 Task: Write the Name "Softage" in blank input field along with Click find button and Set the "Add results to current search" Under find vendor.
Action: Mouse moved to (113, 13)
Screenshot: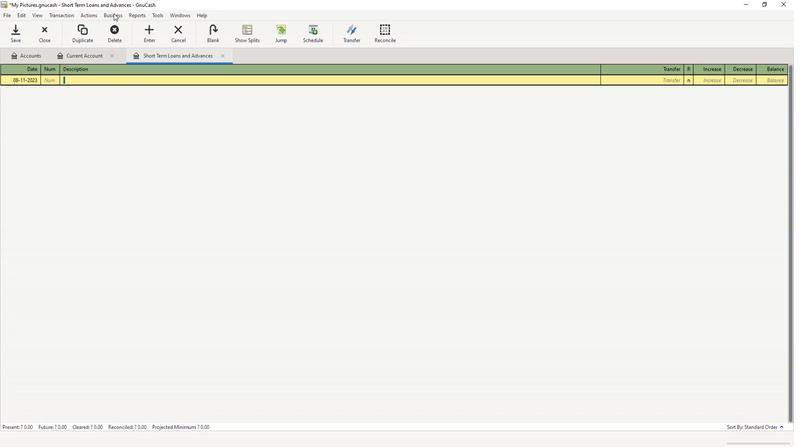 
Action: Mouse pressed left at (113, 13)
Screenshot: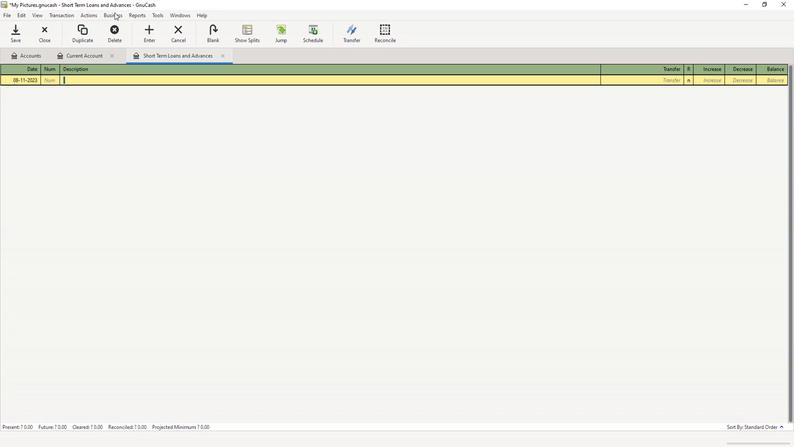 
Action: Mouse moved to (120, 35)
Screenshot: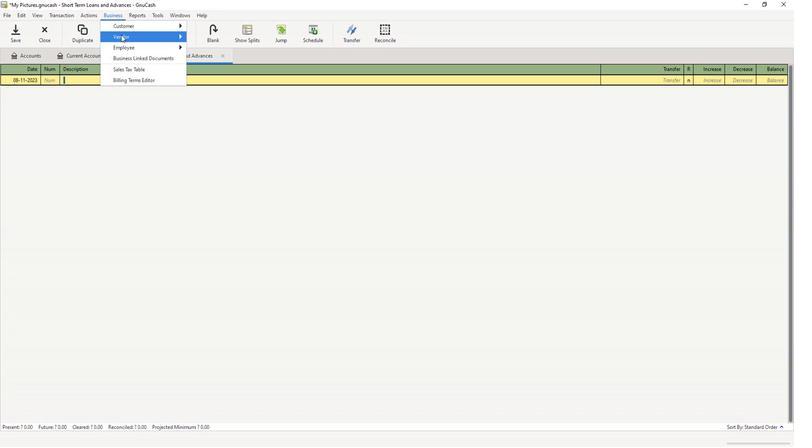 
Action: Mouse pressed left at (120, 35)
Screenshot: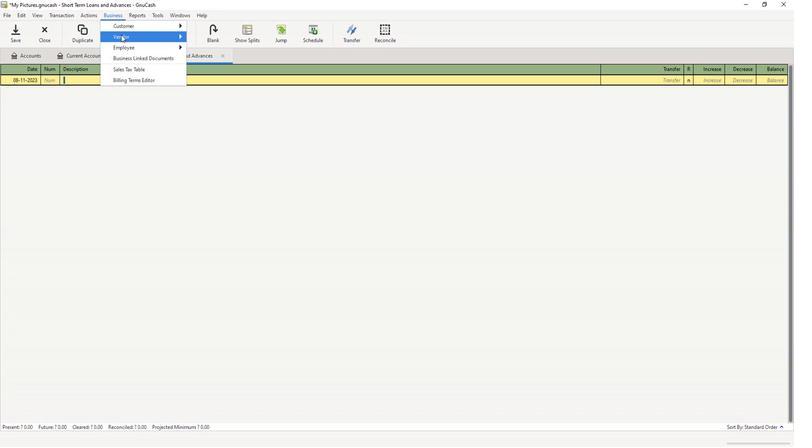
Action: Mouse moved to (213, 58)
Screenshot: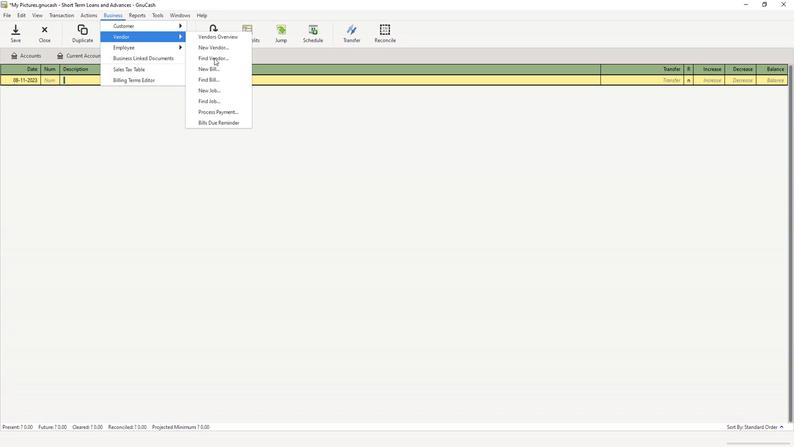 
Action: Mouse pressed left at (213, 58)
Screenshot: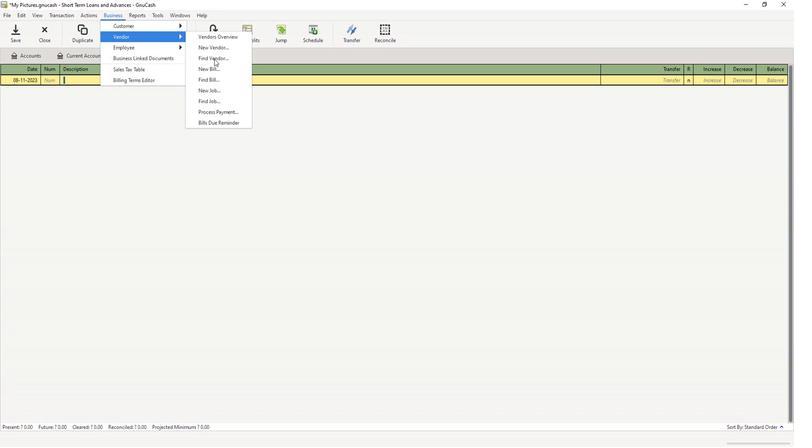 
Action: Mouse moved to (413, 208)
Screenshot: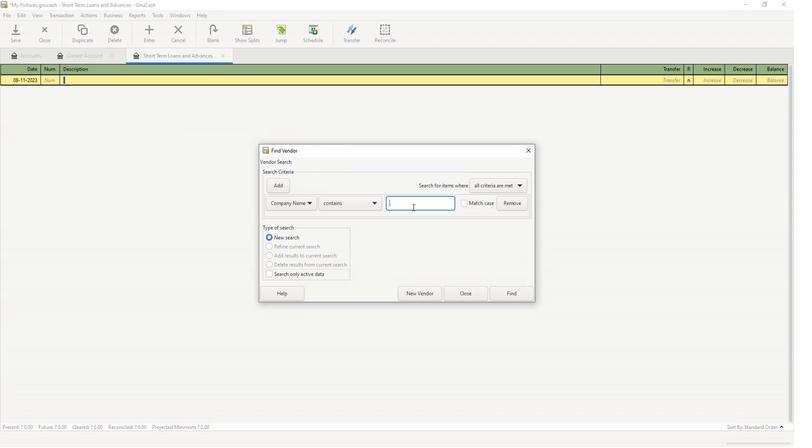 
Action: Mouse pressed left at (413, 208)
Screenshot: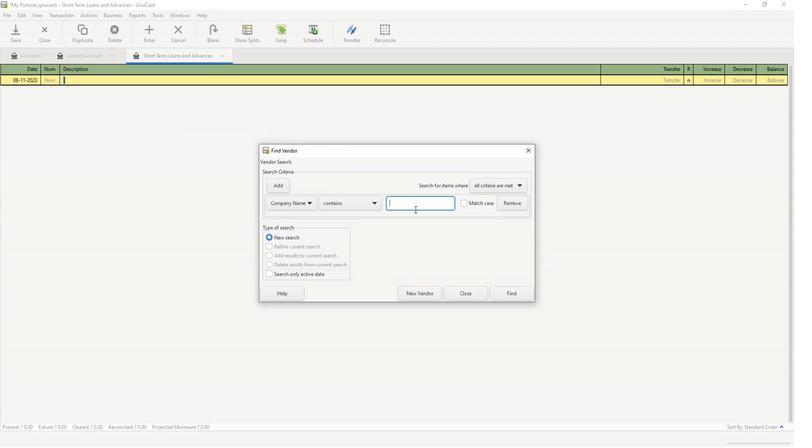 
Action: Key pressed softage
Screenshot: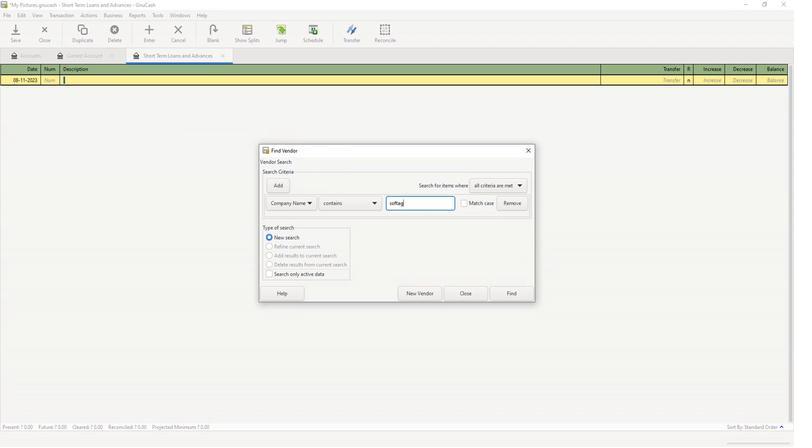 
Action: Mouse moved to (510, 293)
Screenshot: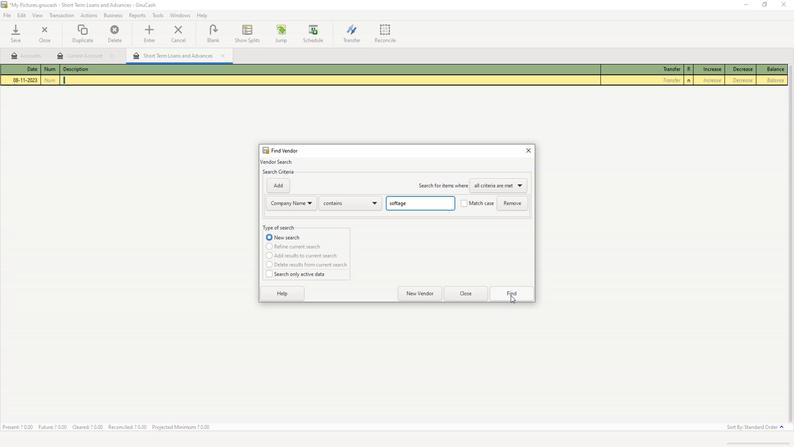 
Action: Mouse pressed left at (510, 293)
Screenshot: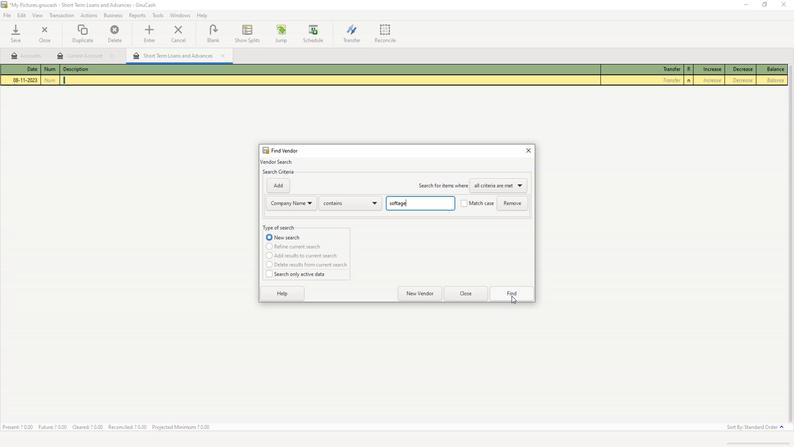 
Action: Mouse moved to (303, 241)
Screenshot: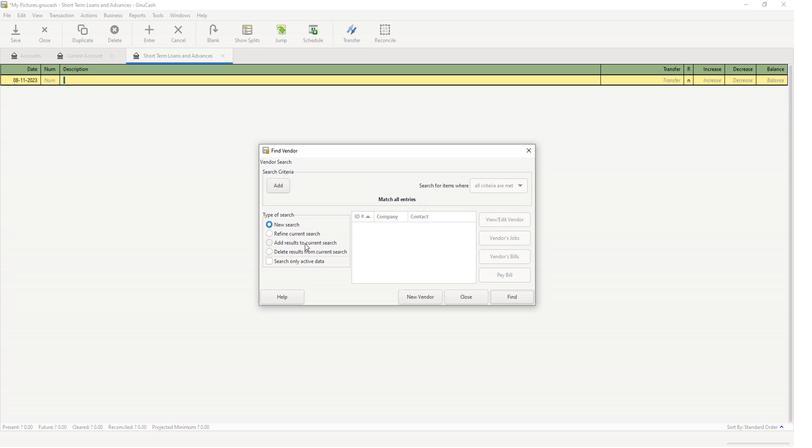 
Action: Mouse pressed left at (303, 241)
Screenshot: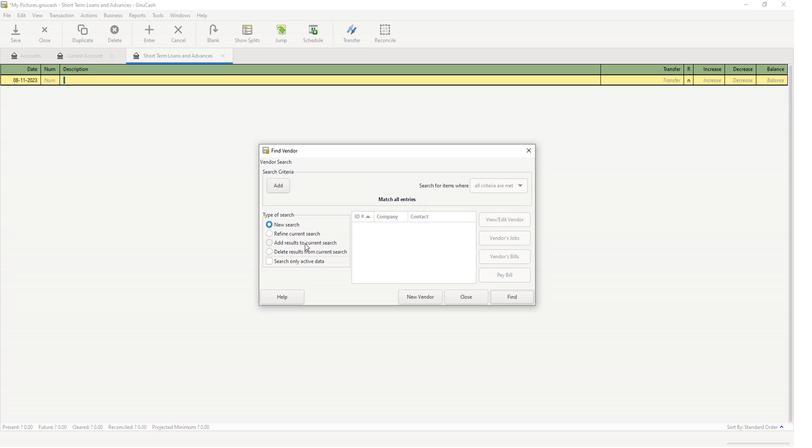 
Action: Mouse moved to (510, 299)
Screenshot: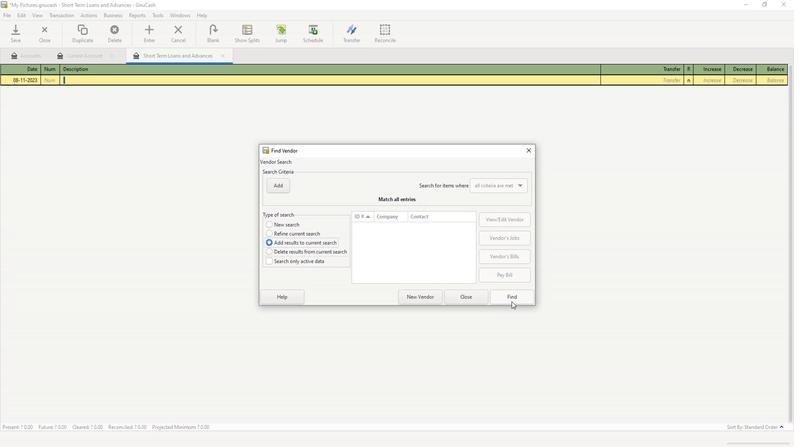 
Action: Mouse pressed left at (510, 299)
Screenshot: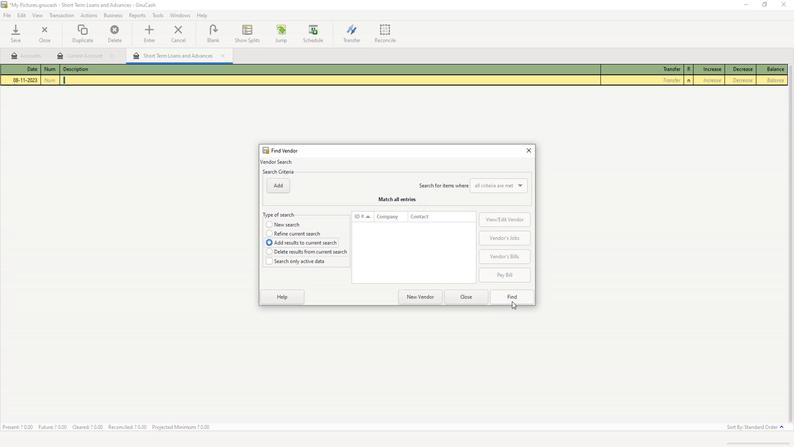 
